 Task: Add the position in the profile information as "Student".
Action: Mouse moved to (804, 92)
Screenshot: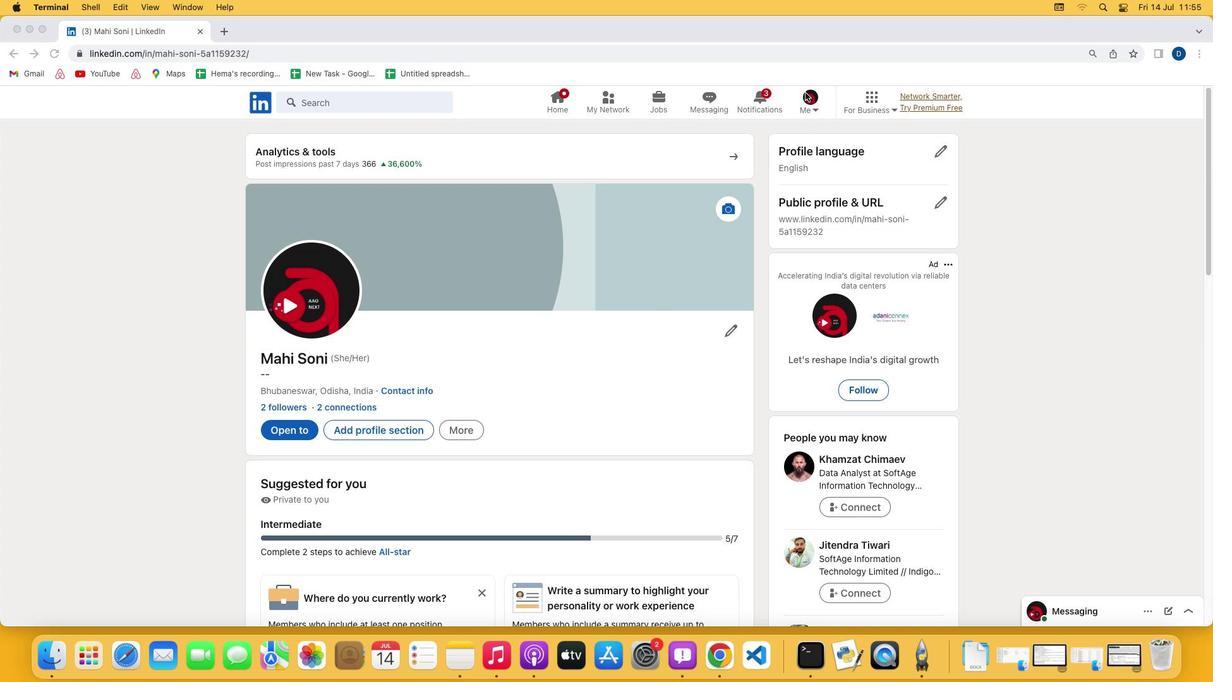
Action: Mouse pressed left at (804, 92)
Screenshot: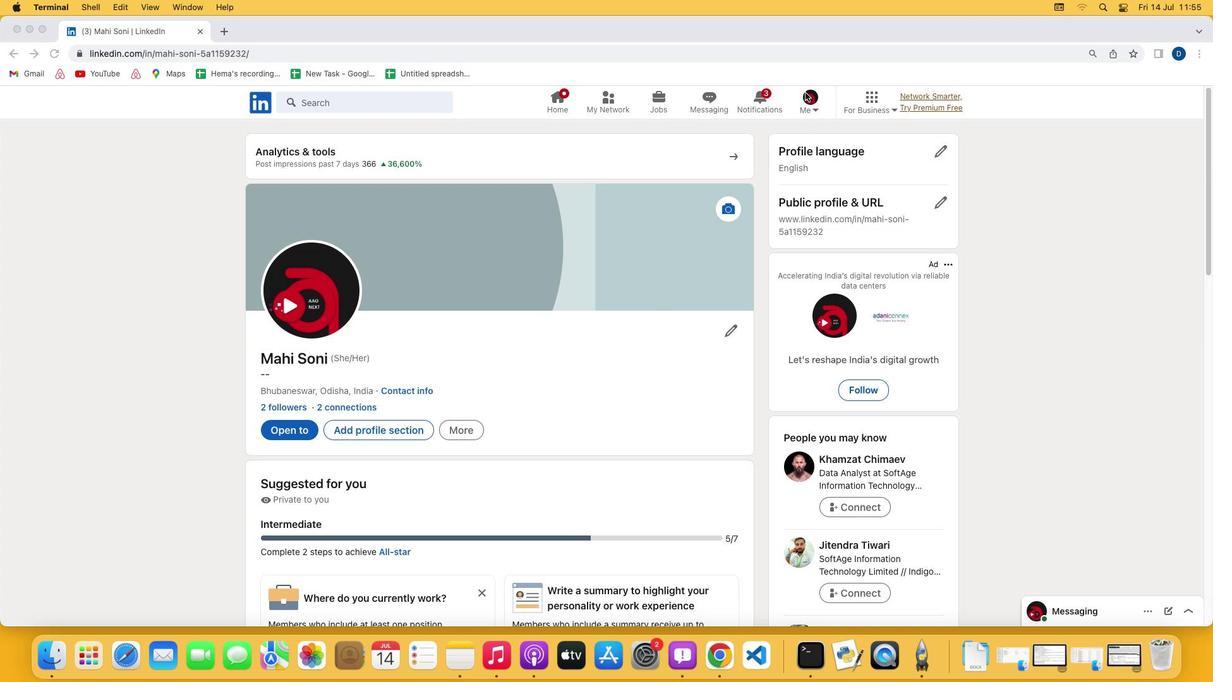 
Action: Mouse moved to (806, 94)
Screenshot: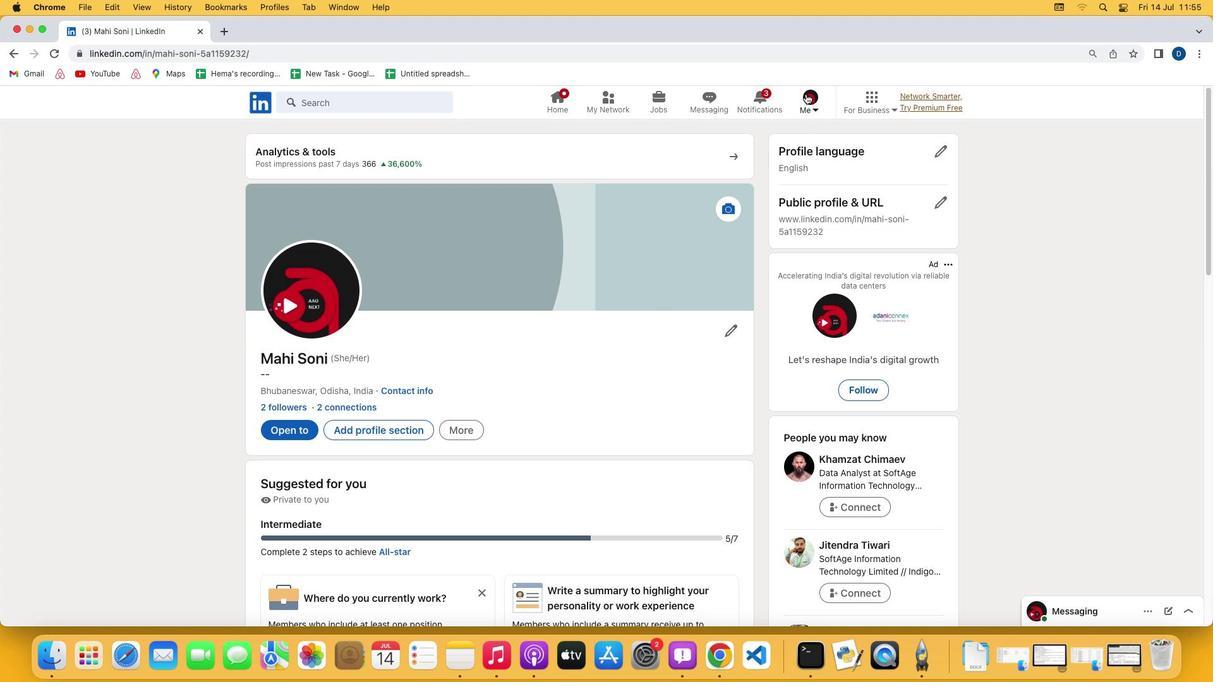 
Action: Mouse pressed left at (806, 94)
Screenshot: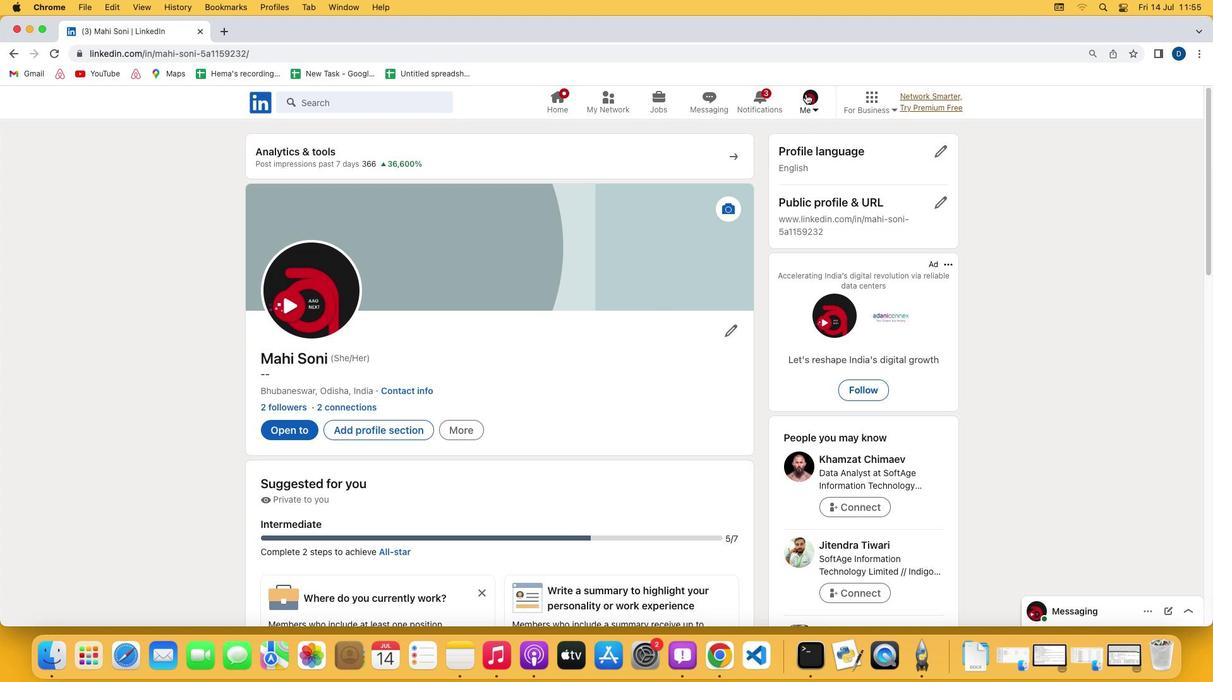 
Action: Mouse moved to (738, 241)
Screenshot: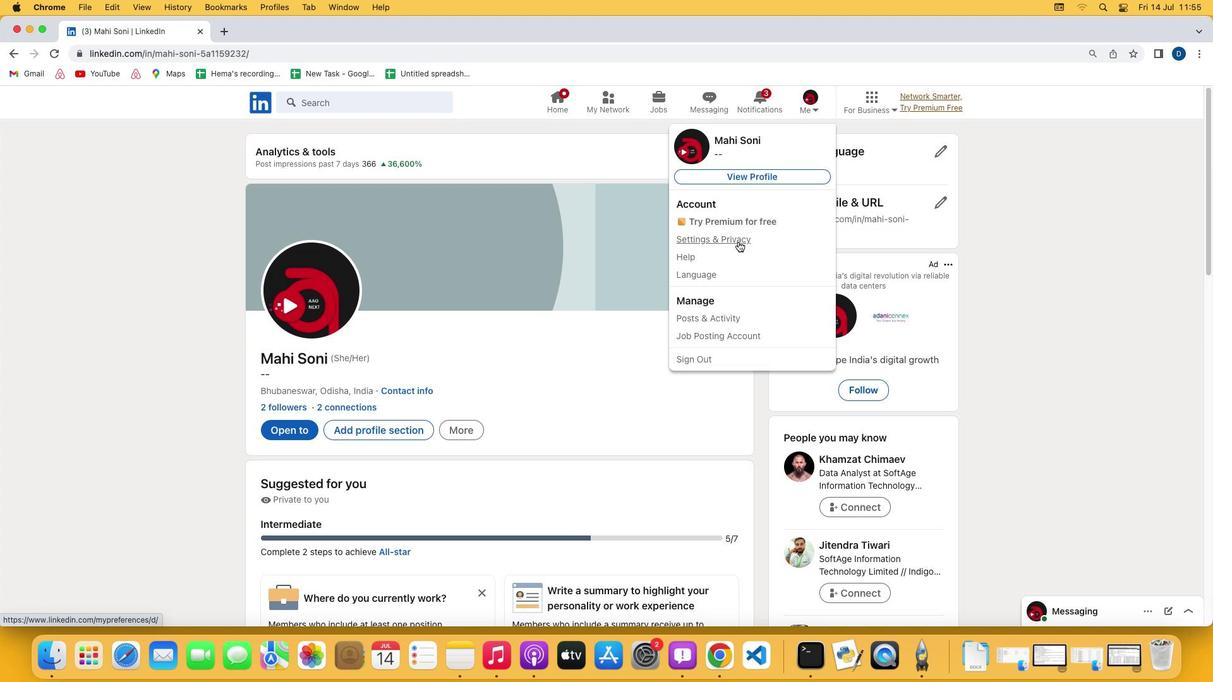 
Action: Mouse pressed left at (738, 241)
Screenshot: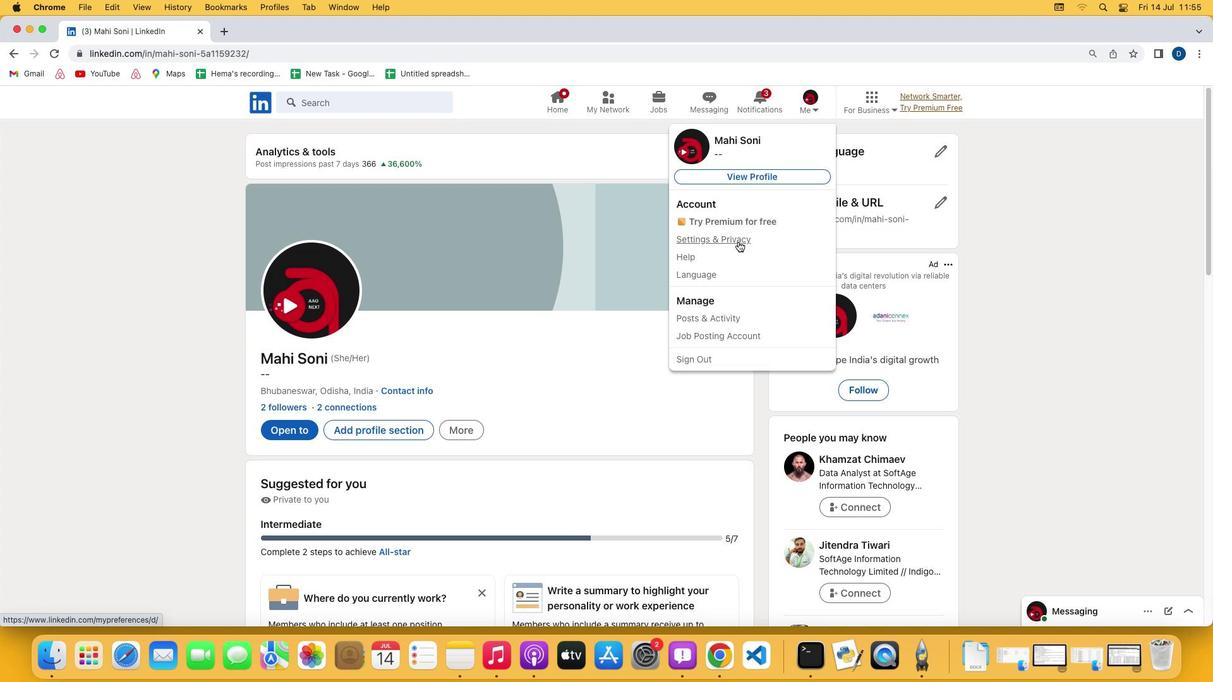 
Action: Mouse moved to (555, 178)
Screenshot: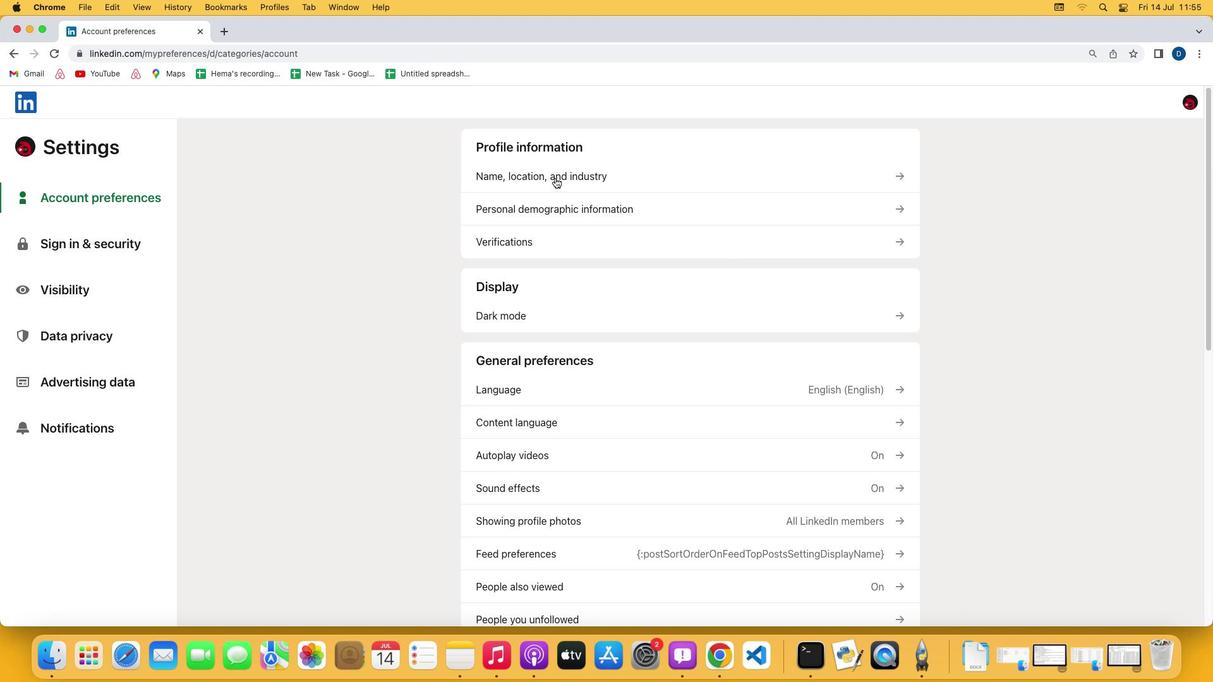 
Action: Mouse pressed left at (555, 178)
Screenshot: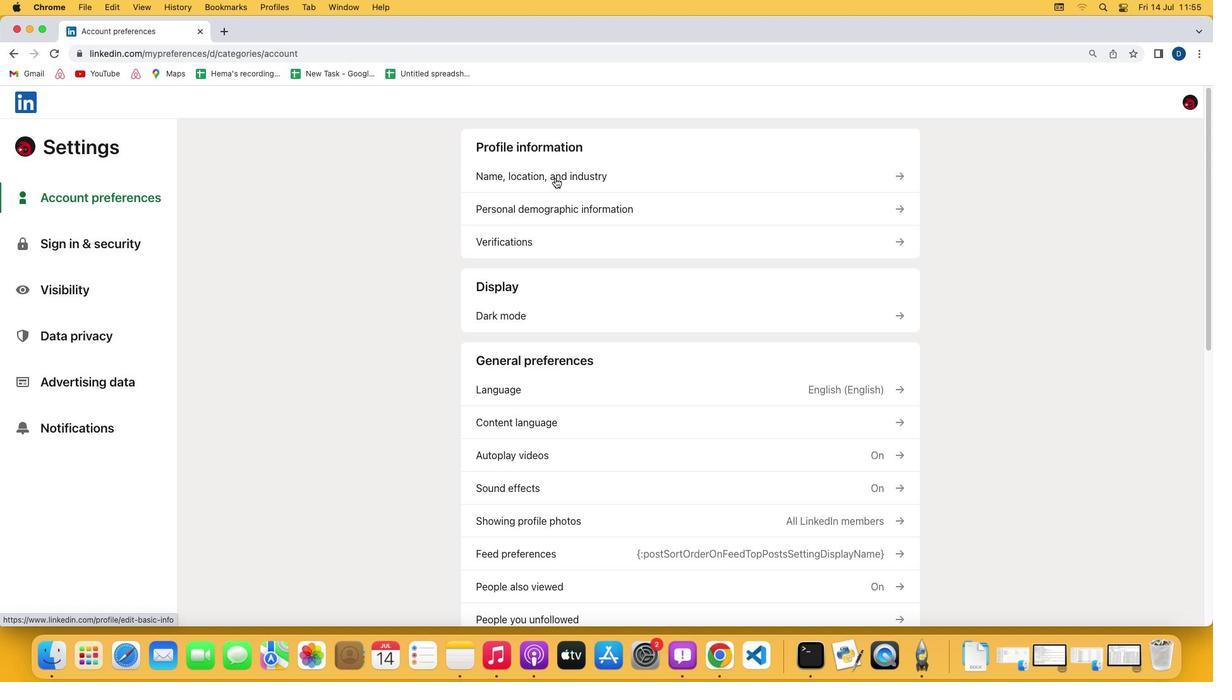 
Action: Mouse moved to (469, 468)
Screenshot: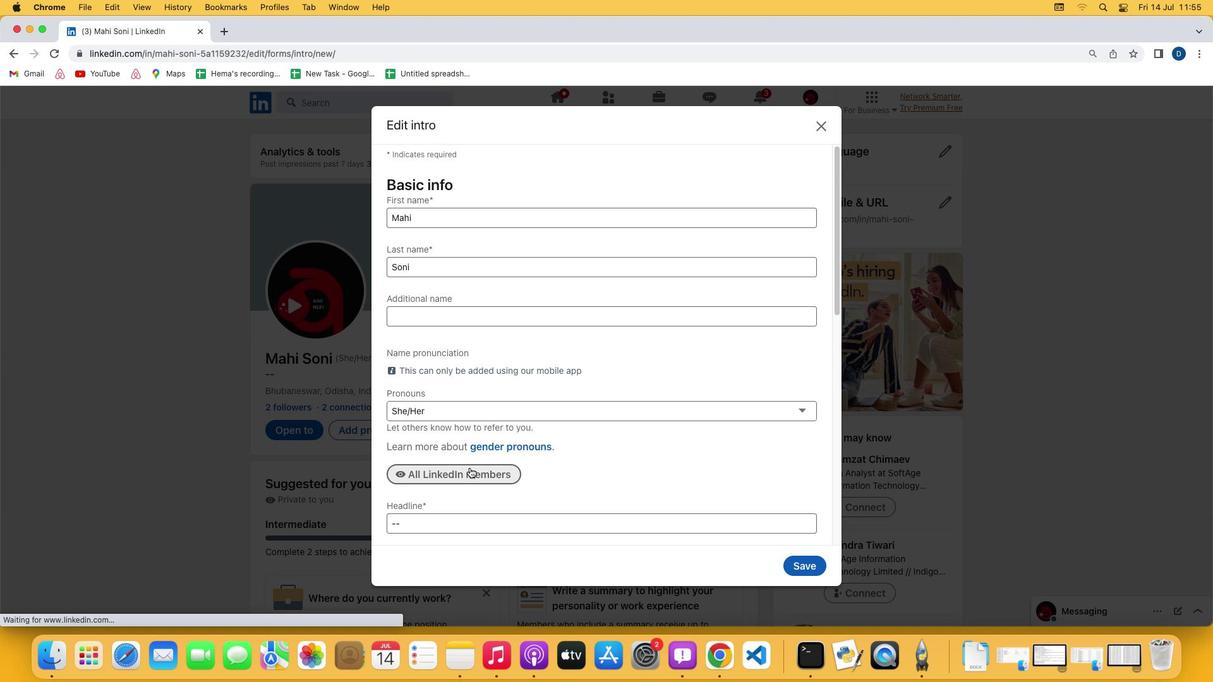 
Action: Mouse scrolled (469, 468) with delta (0, 0)
Screenshot: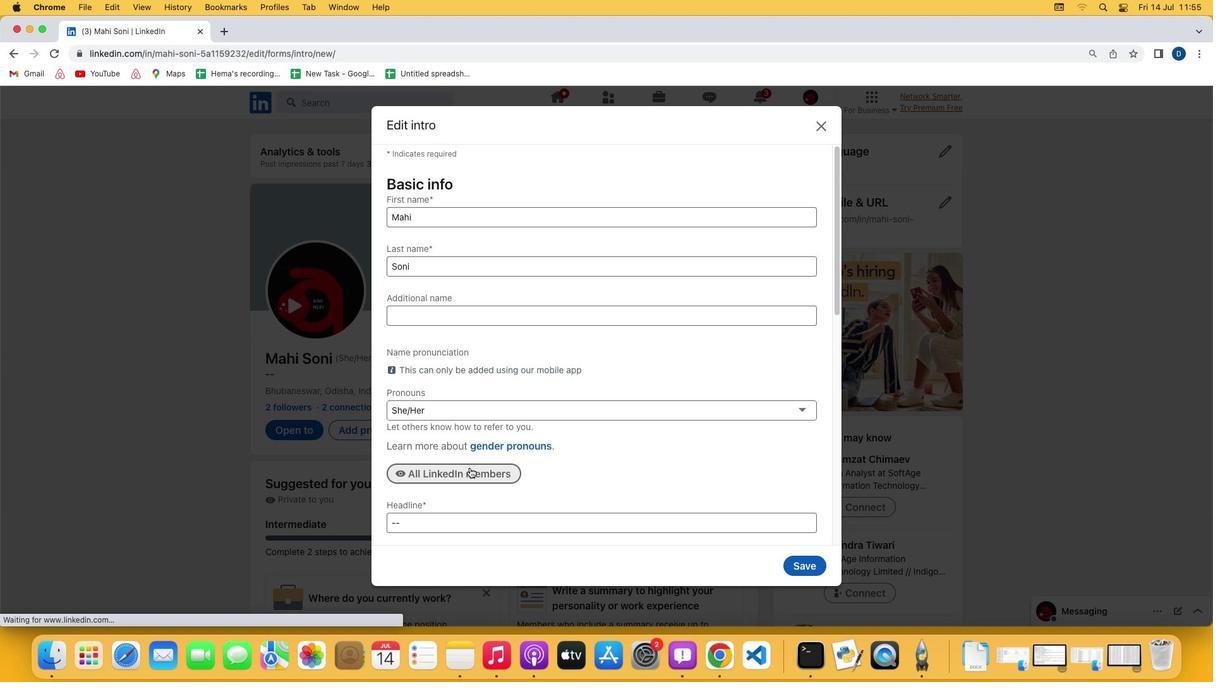 
Action: Mouse scrolled (469, 468) with delta (0, 0)
Screenshot: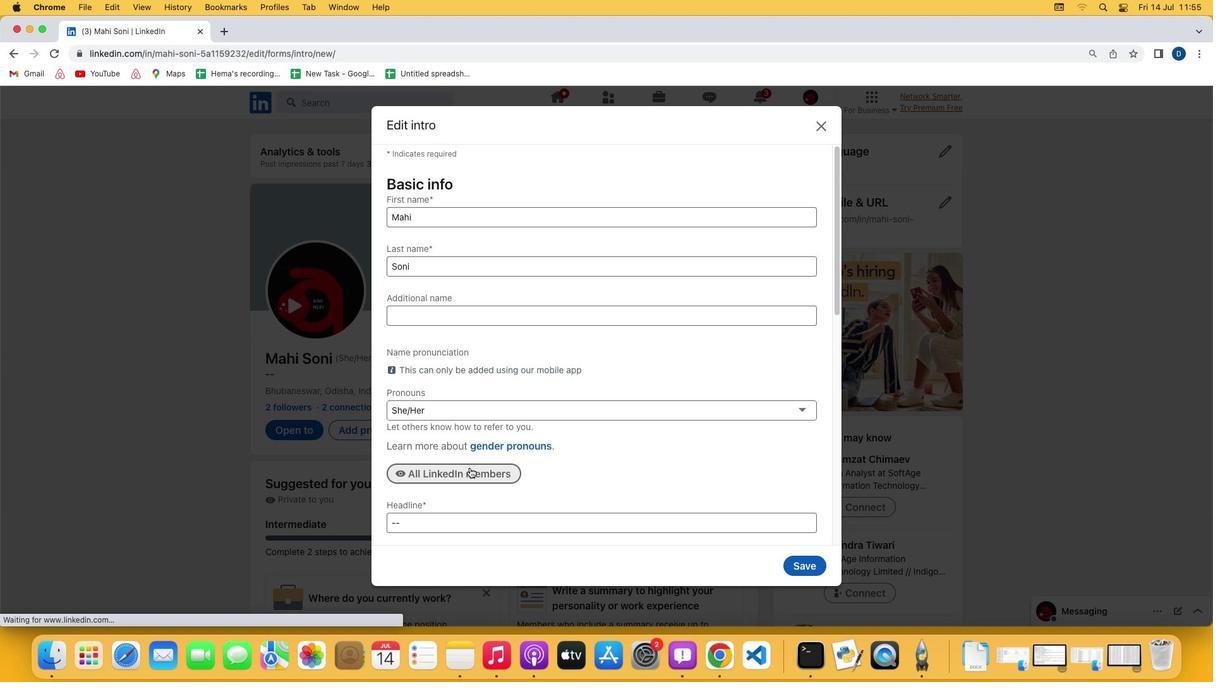 
Action: Mouse scrolled (469, 468) with delta (0, -1)
Screenshot: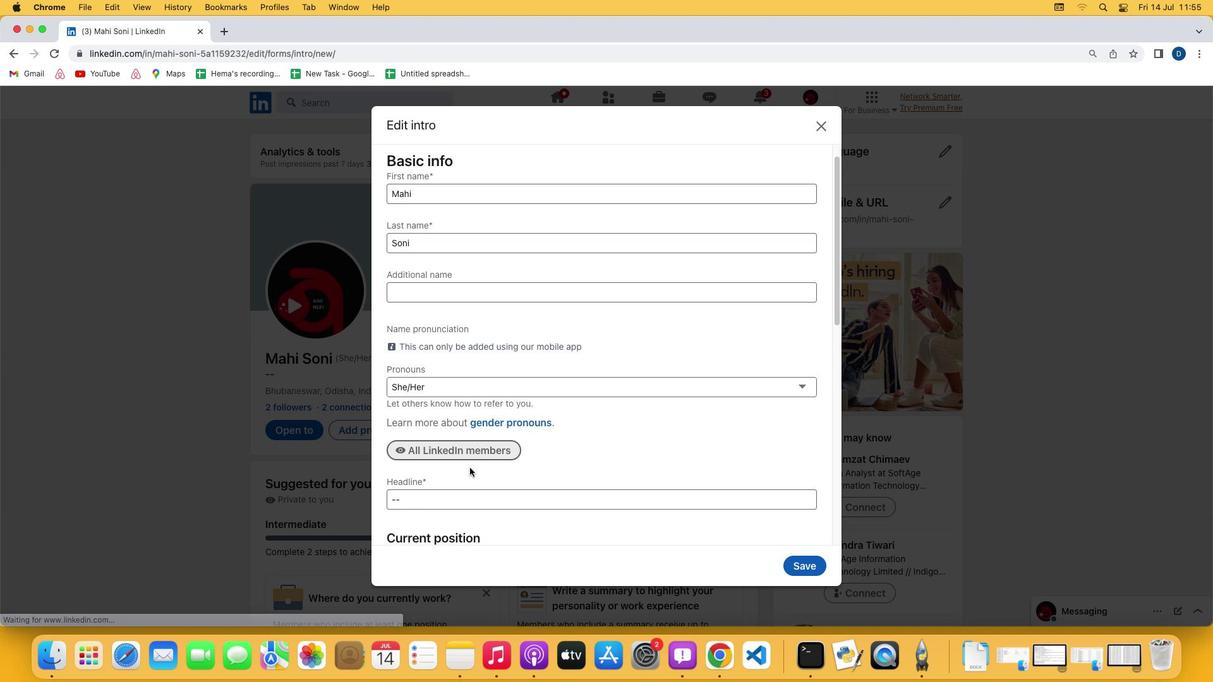 
Action: Mouse moved to (430, 489)
Screenshot: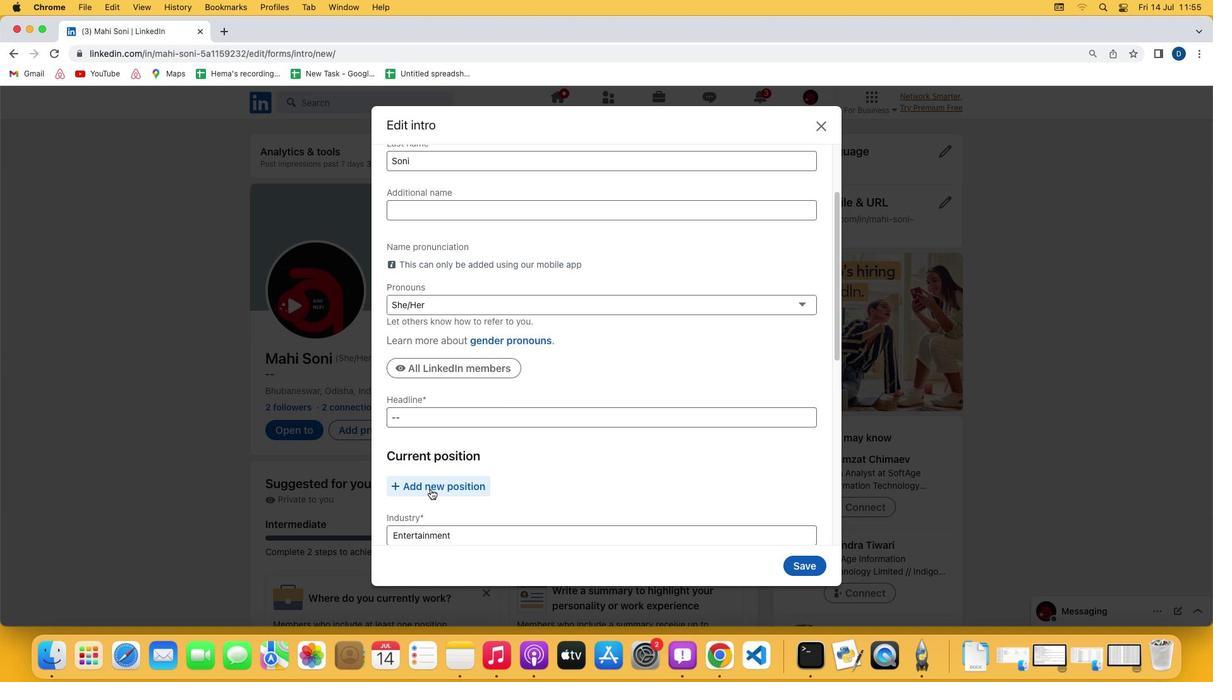 
Action: Mouse pressed left at (430, 489)
Screenshot: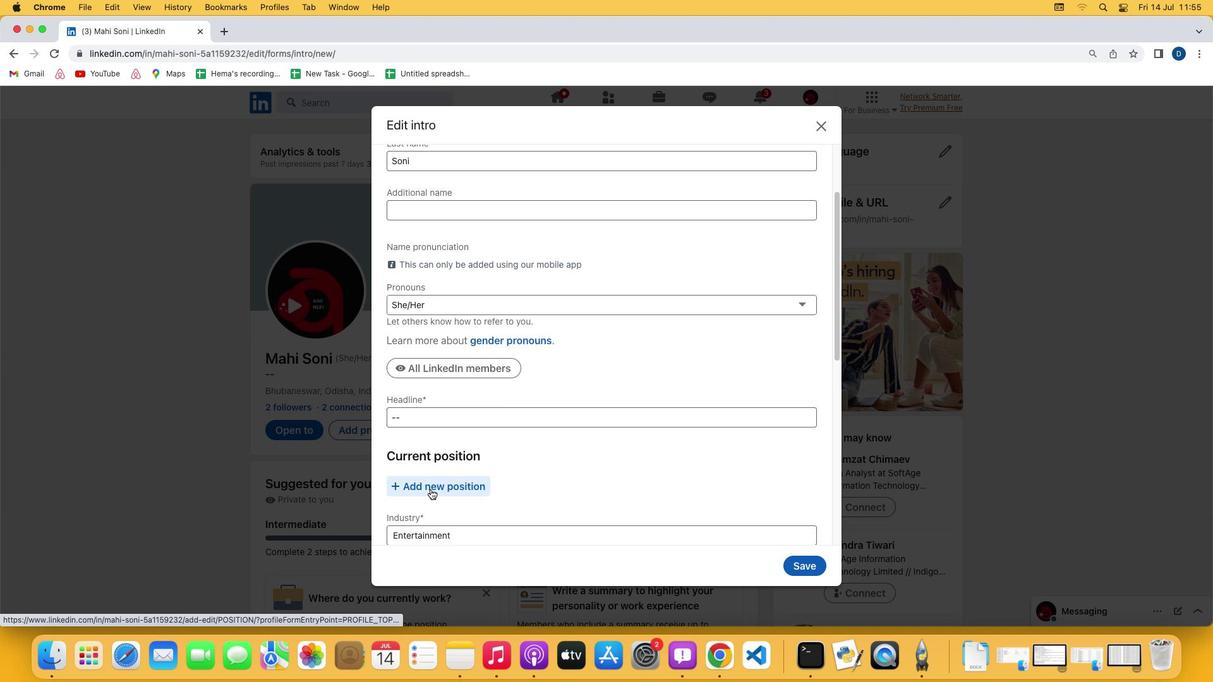 
Action: Mouse moved to (456, 263)
Screenshot: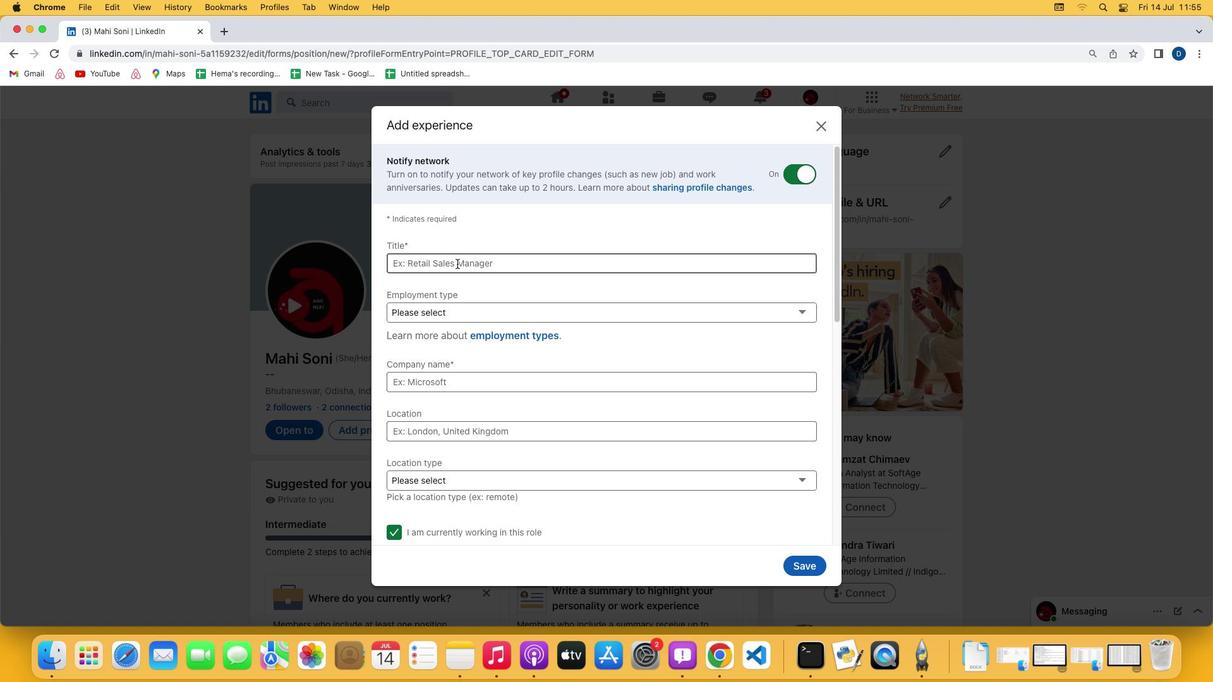 
Action: Mouse pressed left at (456, 263)
Screenshot: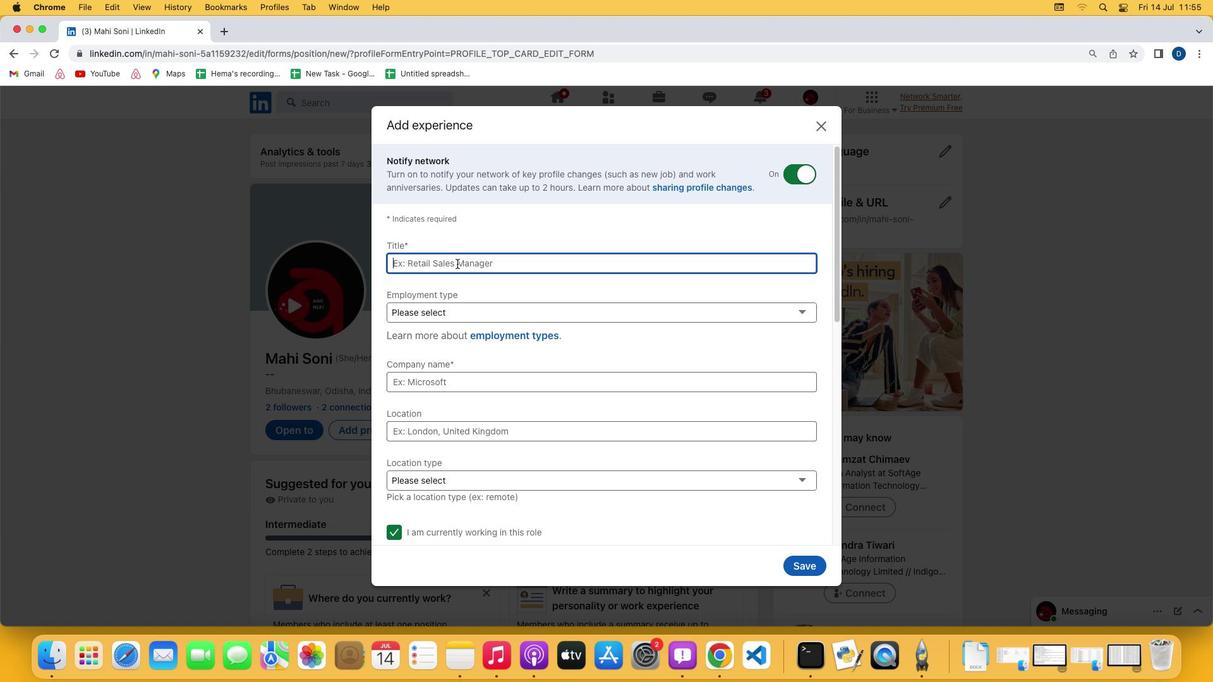 
Action: Key pressed Key.shift'S''t''u''d''e''n''t'
Screenshot: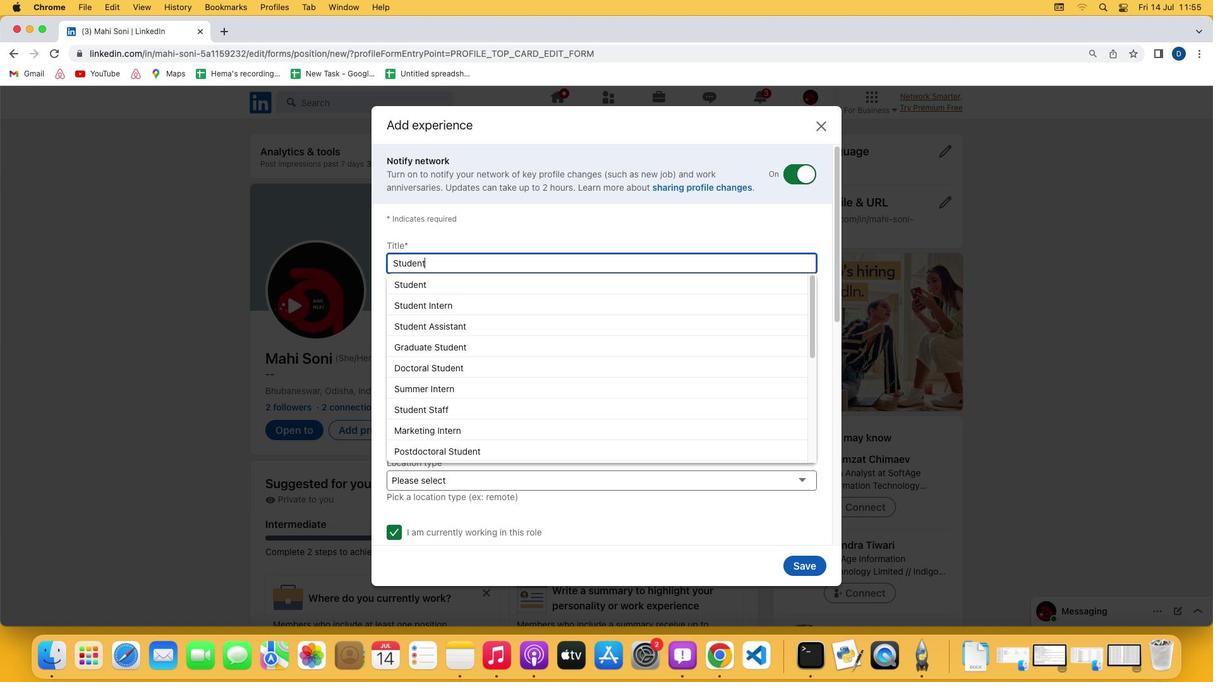 
